 Task: Sort the products in the category "Babies & Kids" by best match.
Action: Mouse moved to (273, 114)
Screenshot: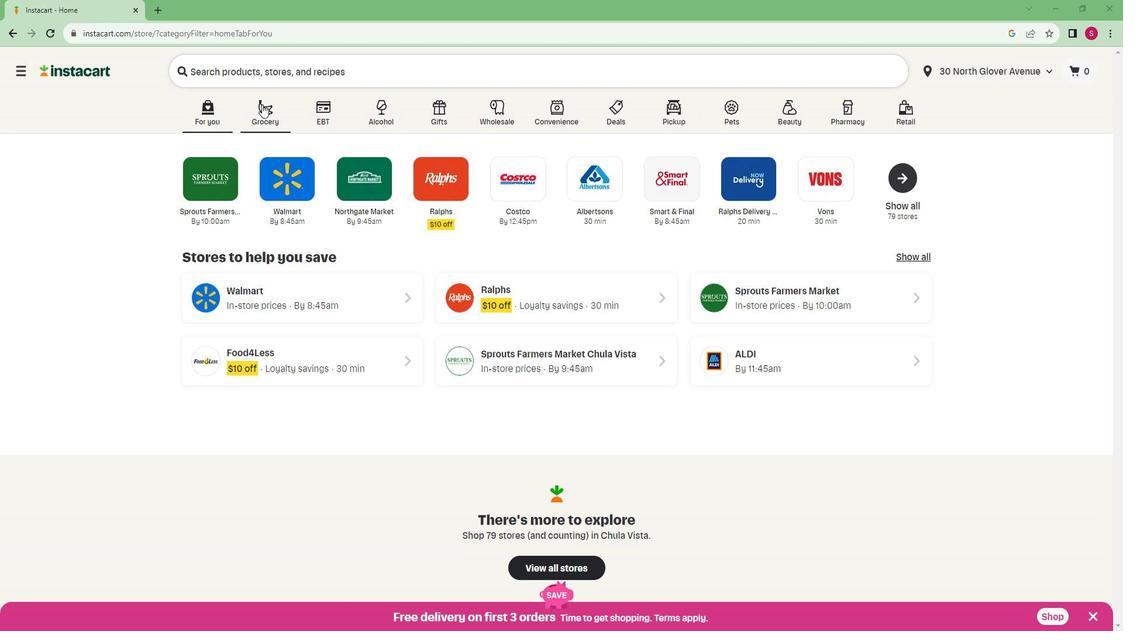 
Action: Mouse pressed left at (273, 114)
Screenshot: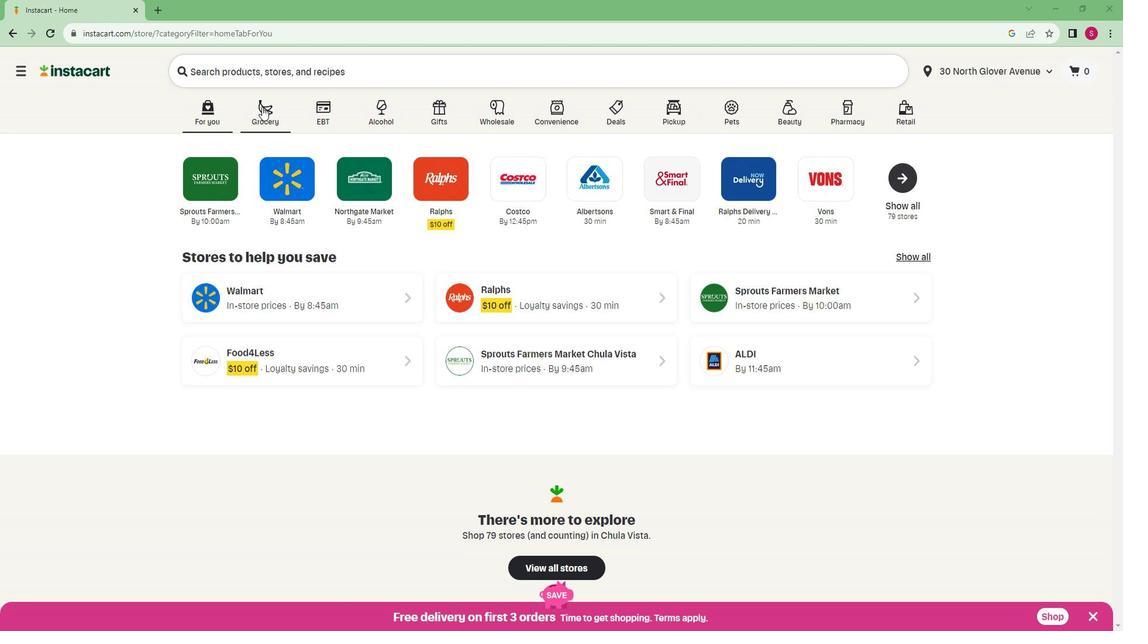 
Action: Mouse moved to (270, 325)
Screenshot: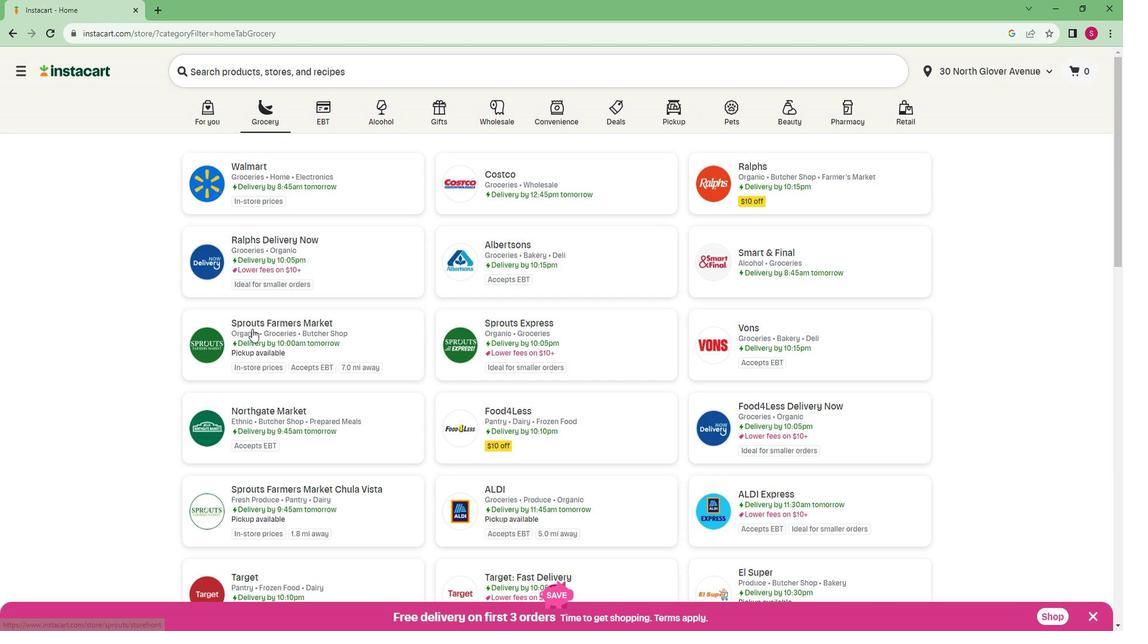 
Action: Mouse pressed left at (270, 325)
Screenshot: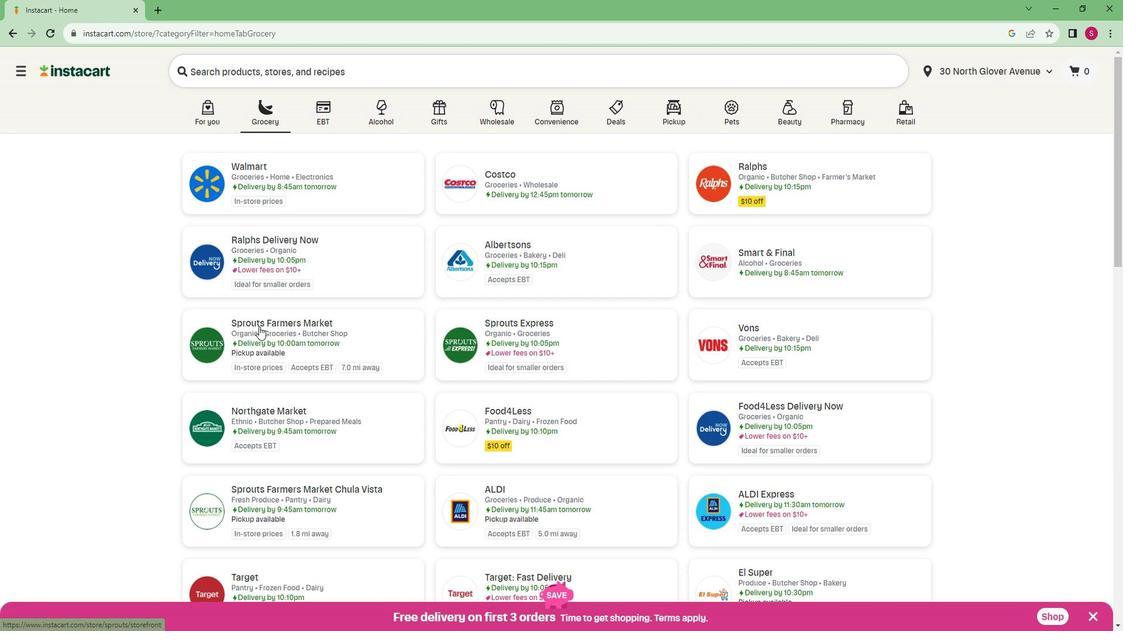 
Action: Mouse moved to (74, 479)
Screenshot: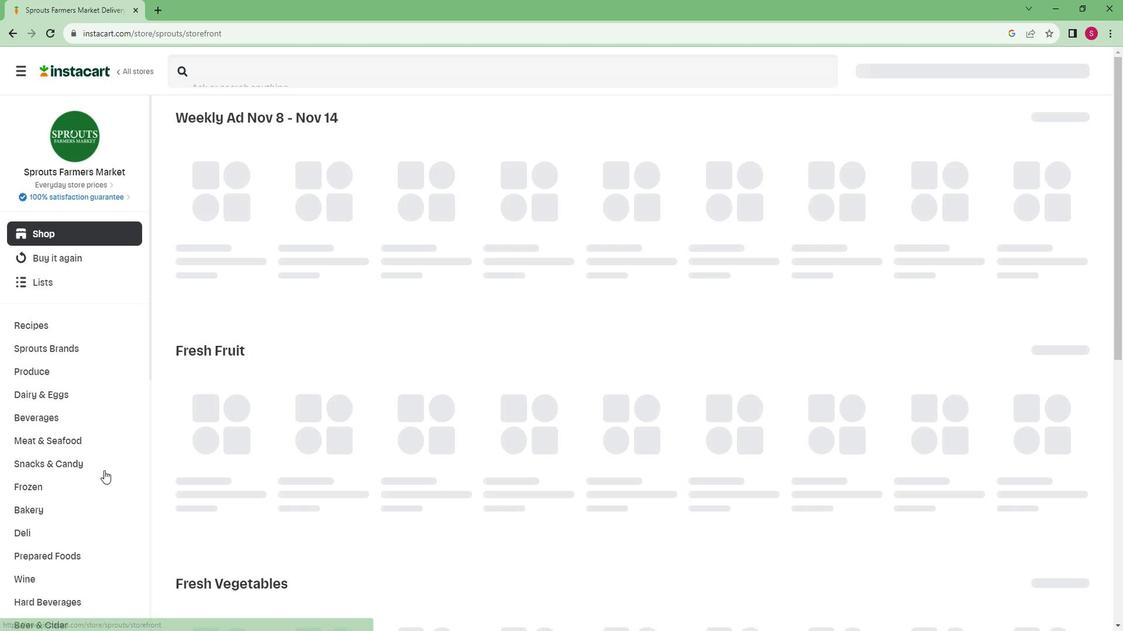 
Action: Mouse scrolled (74, 479) with delta (0, 0)
Screenshot: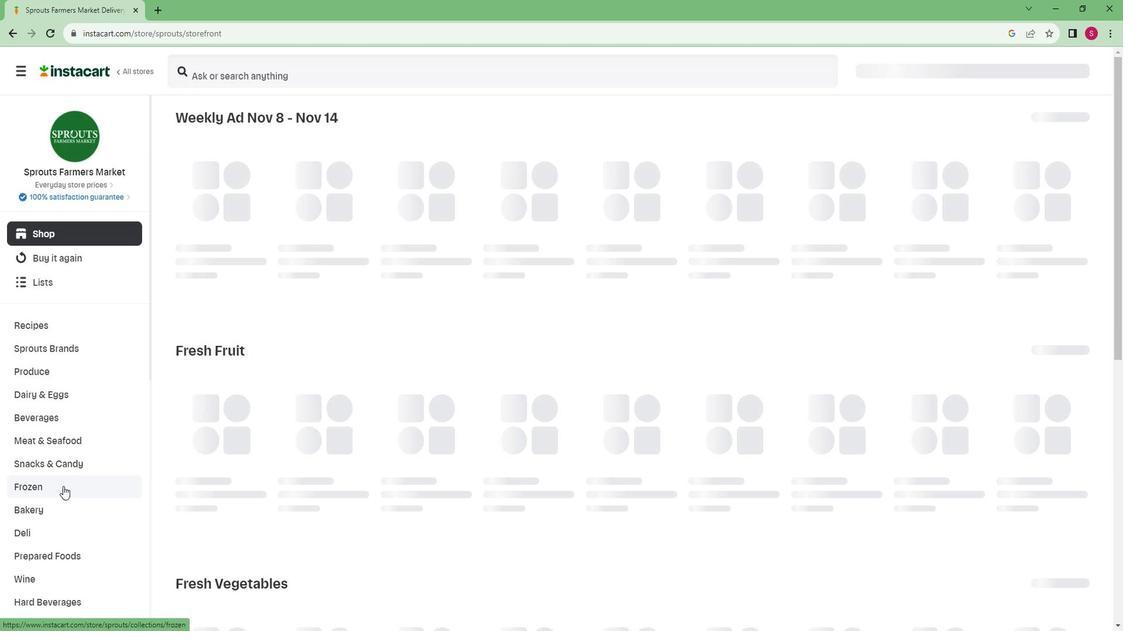 
Action: Mouse scrolled (74, 479) with delta (0, 0)
Screenshot: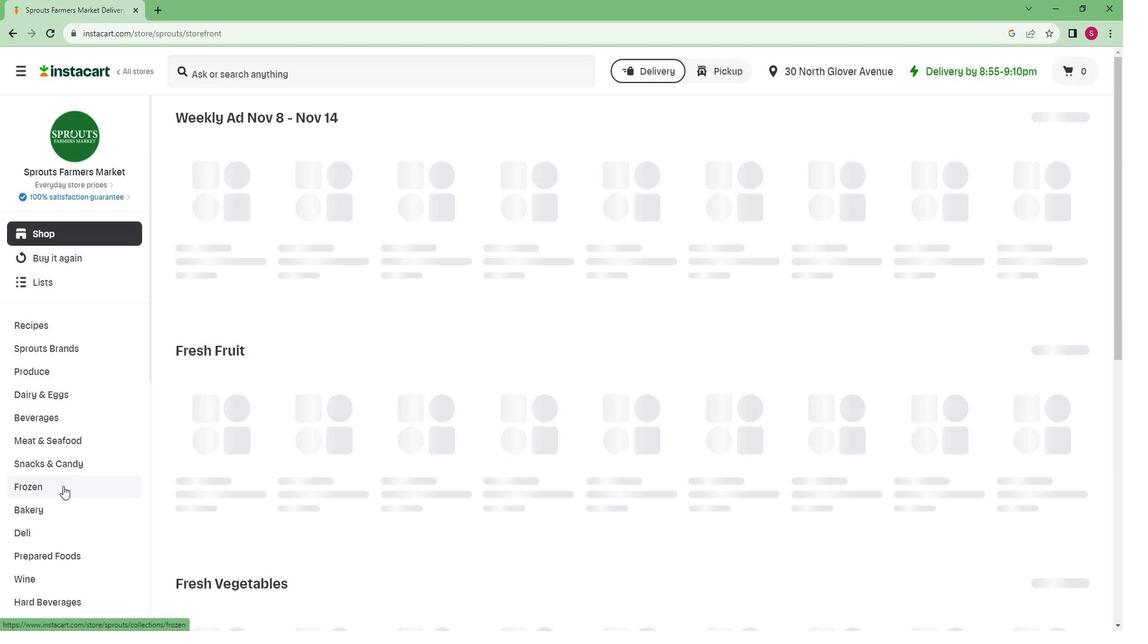 
Action: Mouse scrolled (74, 479) with delta (0, 0)
Screenshot: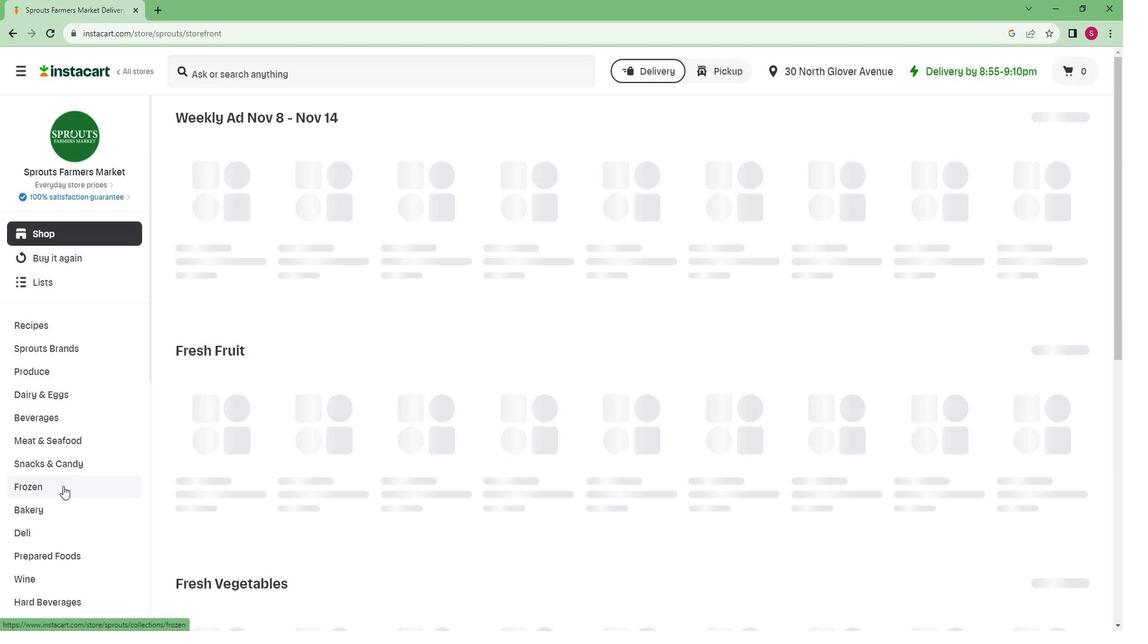 
Action: Mouse scrolled (74, 479) with delta (0, 0)
Screenshot: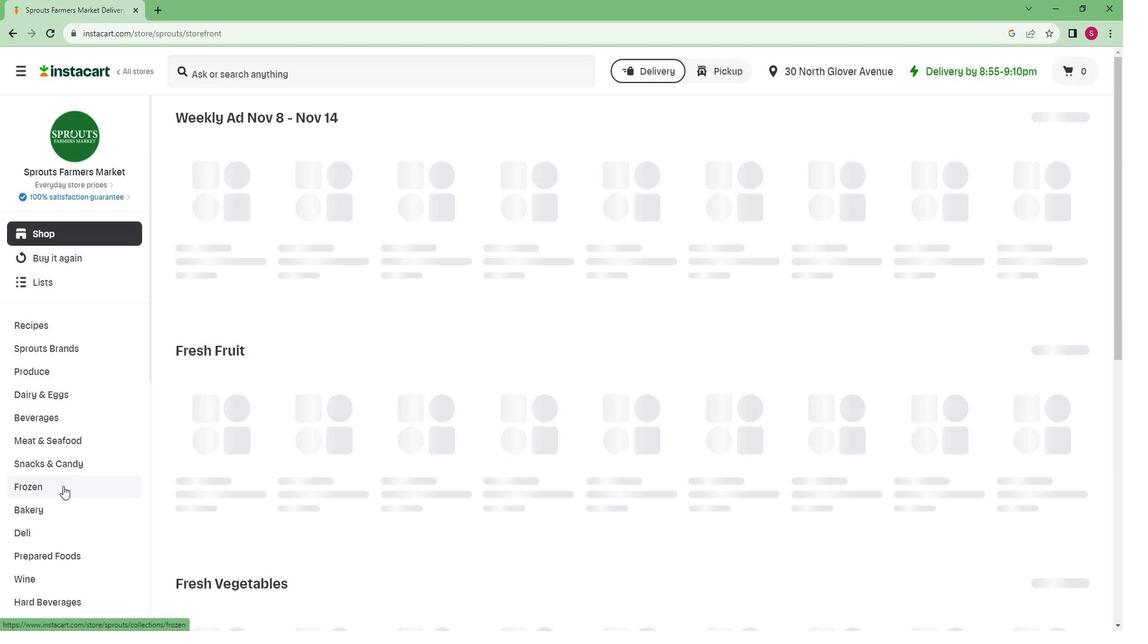 
Action: Mouse scrolled (74, 479) with delta (0, 0)
Screenshot: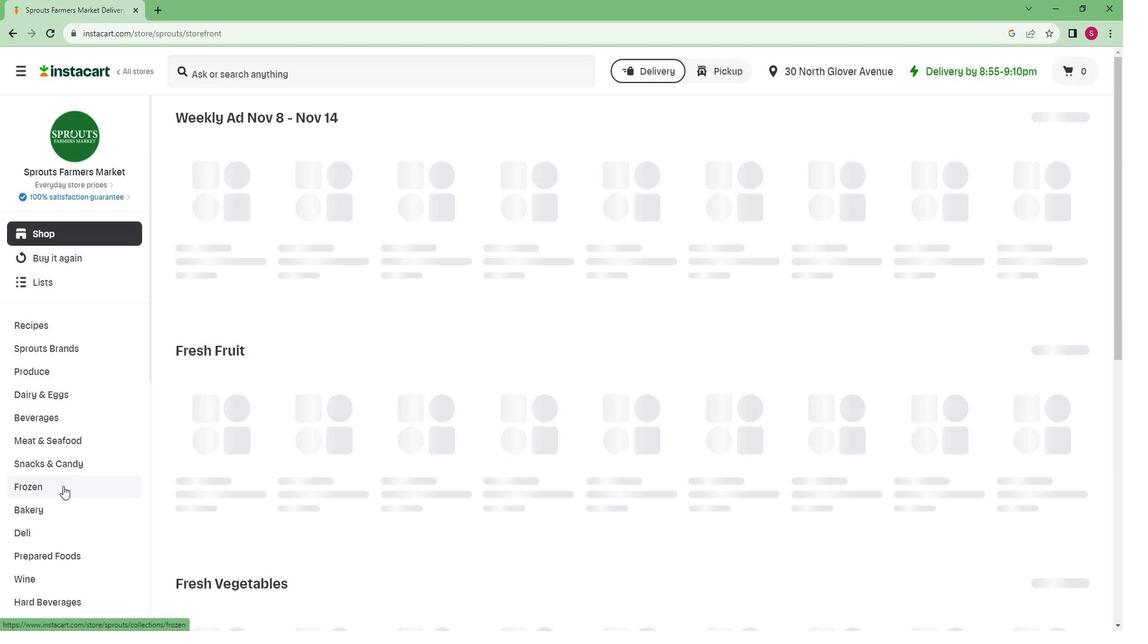 
Action: Mouse moved to (74, 479)
Screenshot: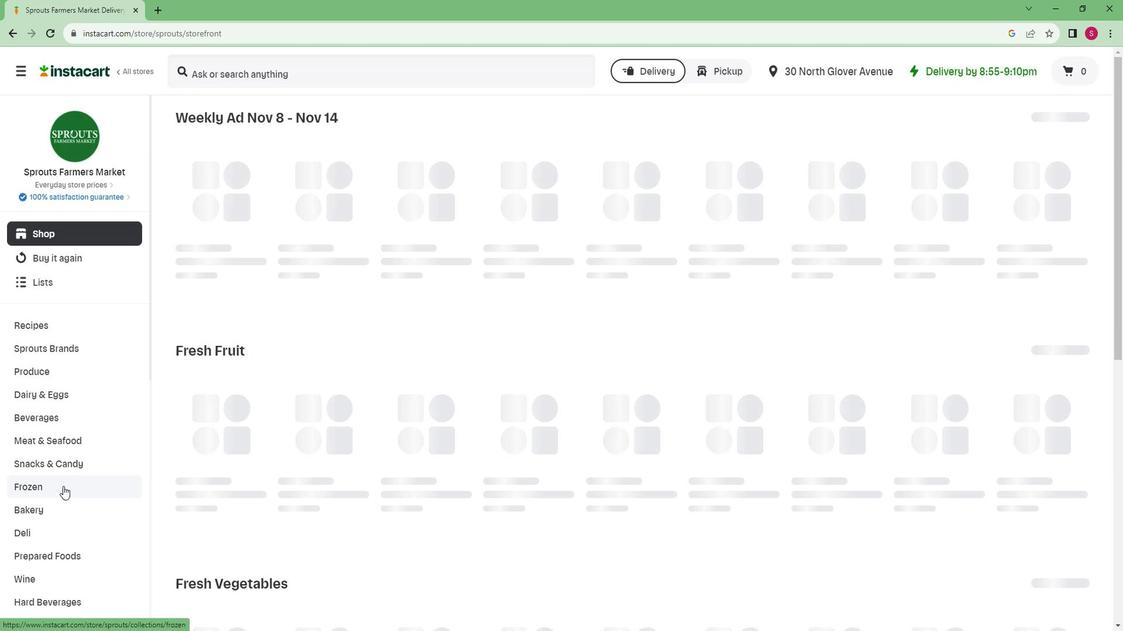 
Action: Mouse scrolled (74, 478) with delta (0, 0)
Screenshot: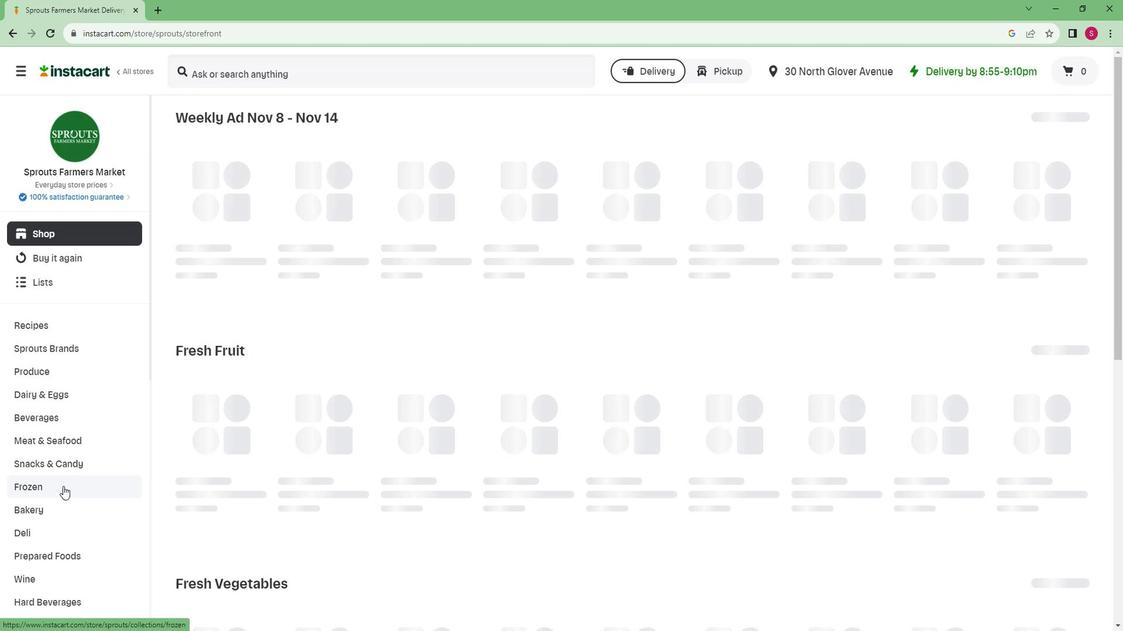 
Action: Mouse moved to (74, 469)
Screenshot: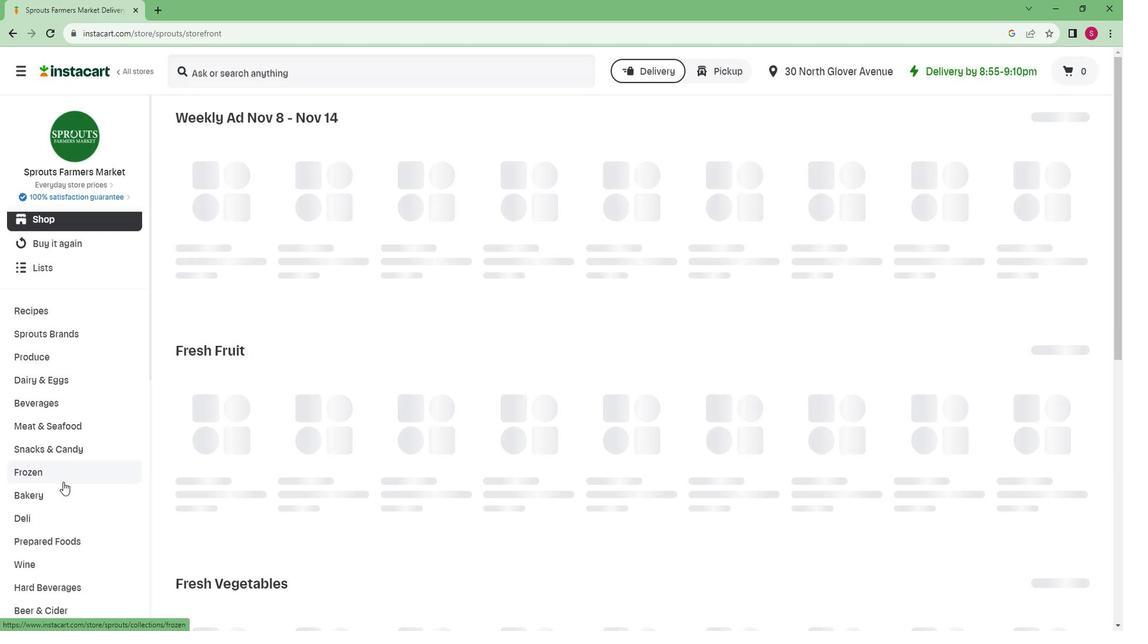 
Action: Mouse scrolled (74, 469) with delta (0, 0)
Screenshot: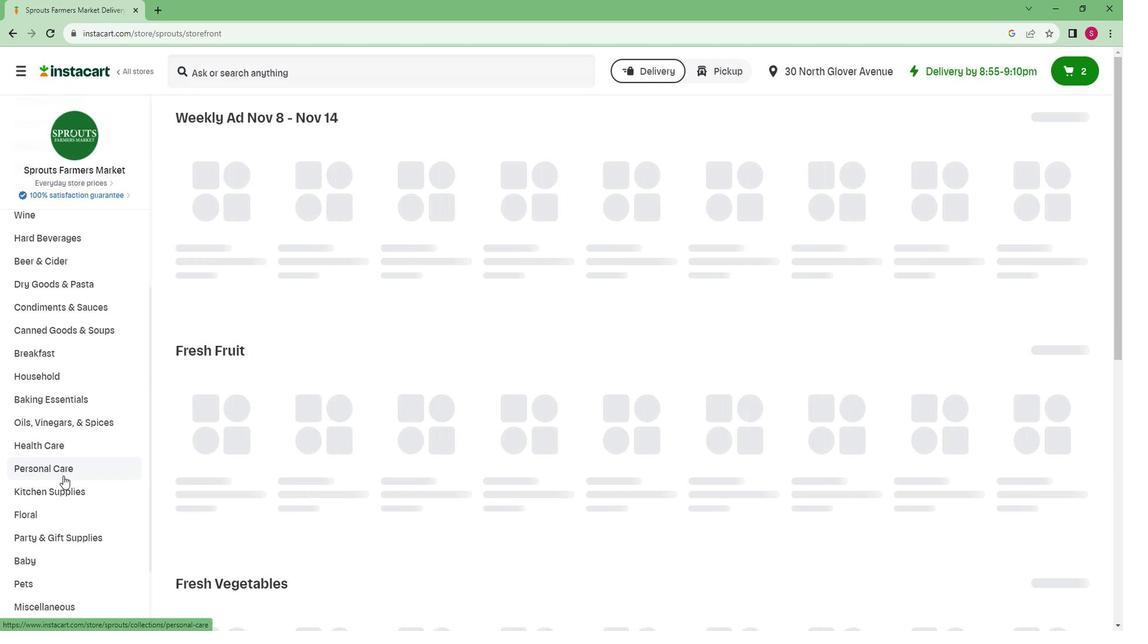 
Action: Mouse scrolled (74, 469) with delta (0, 0)
Screenshot: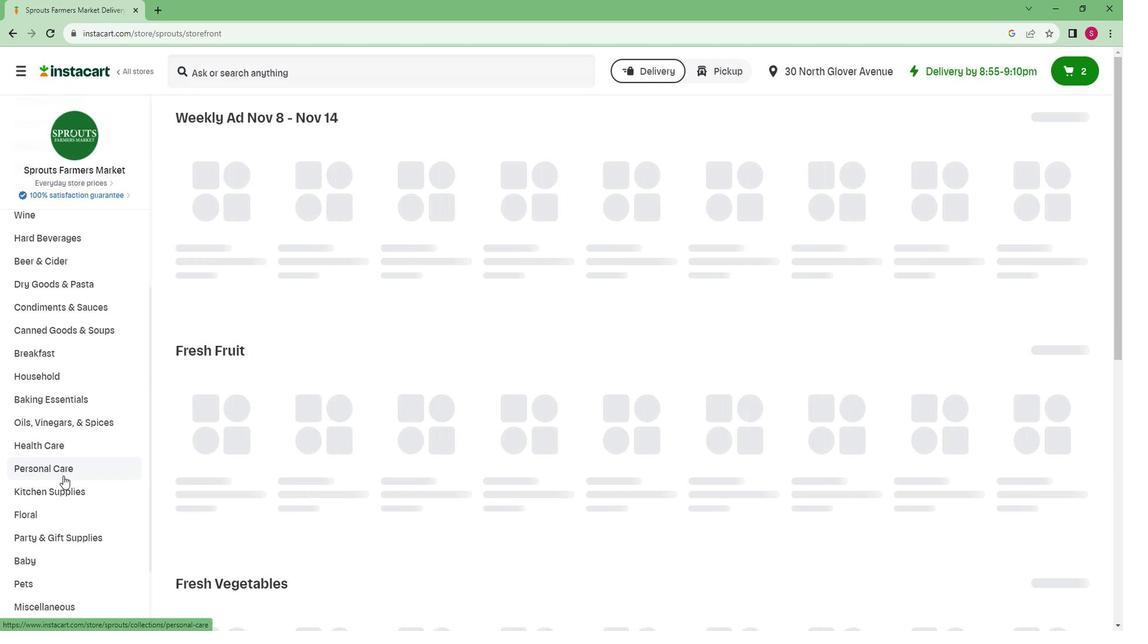 
Action: Mouse scrolled (74, 469) with delta (0, 0)
Screenshot: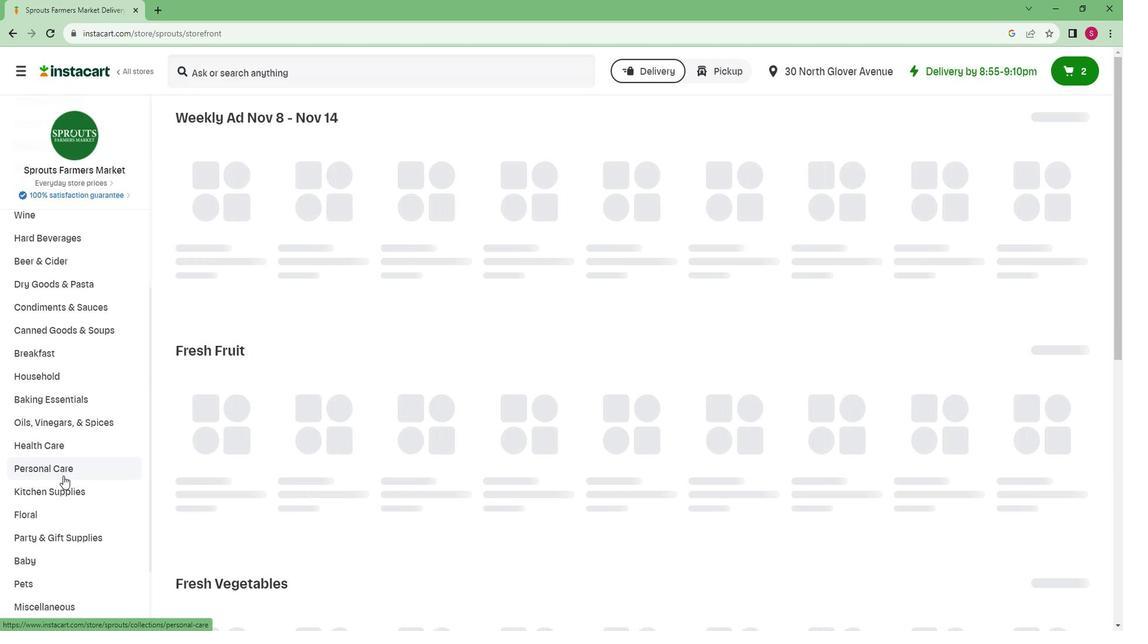 
Action: Mouse scrolled (74, 469) with delta (0, 0)
Screenshot: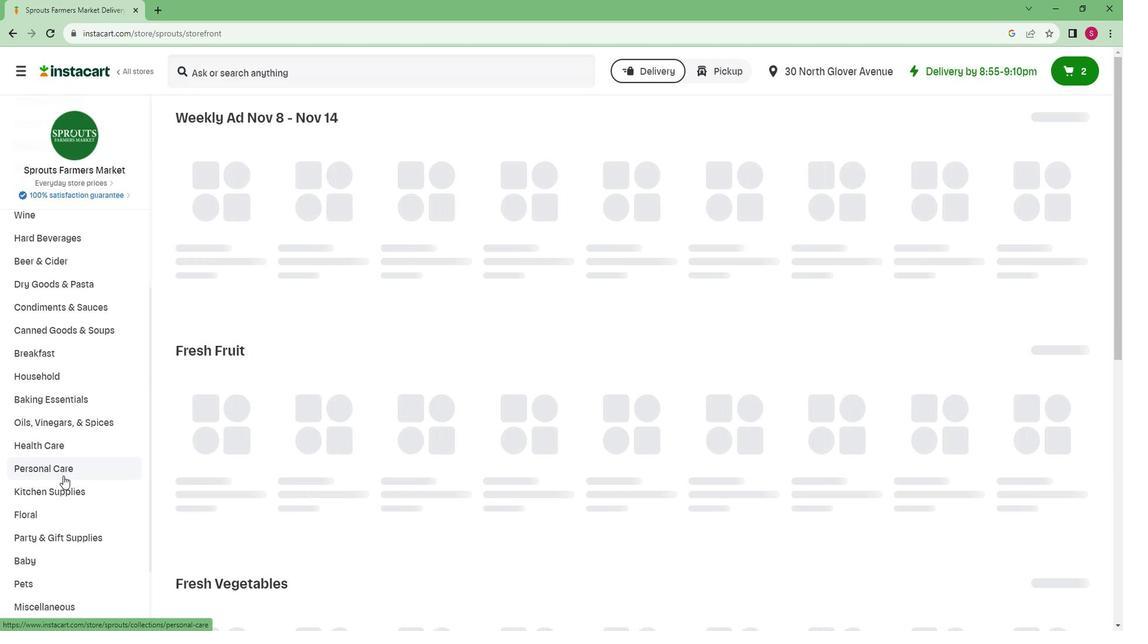 
Action: Mouse scrolled (74, 469) with delta (0, 0)
Screenshot: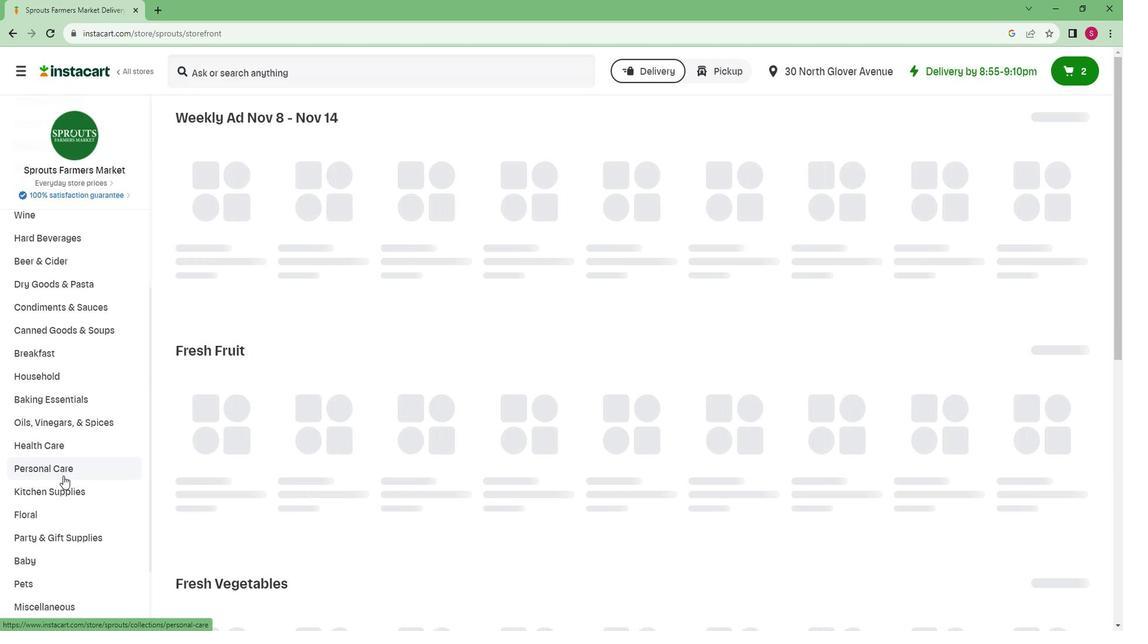 
Action: Mouse moved to (74, 469)
Screenshot: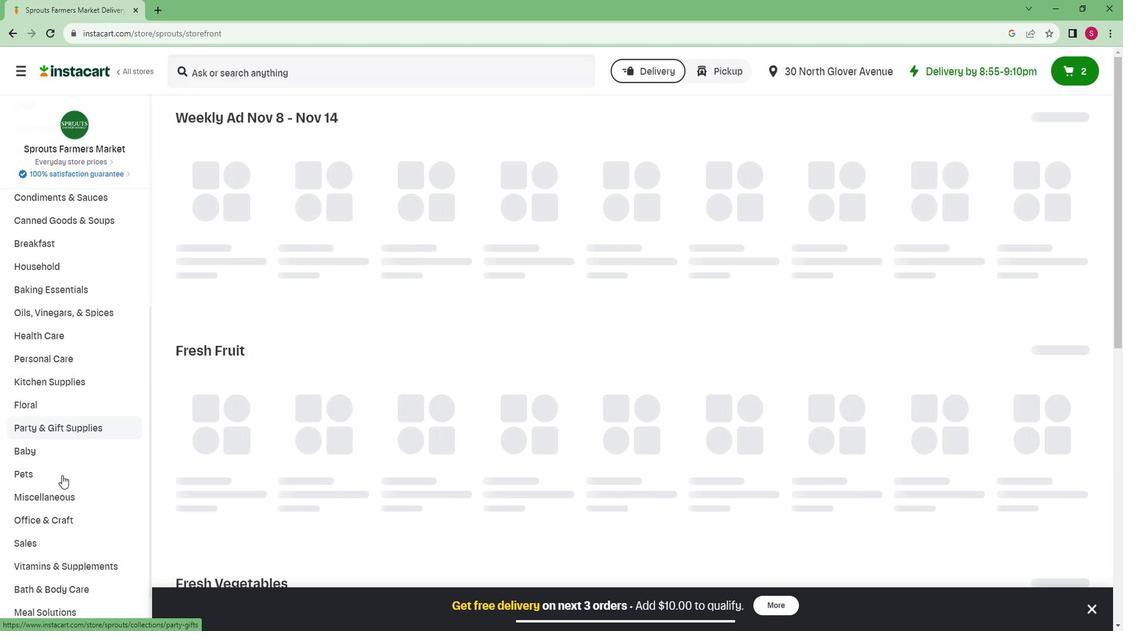 
Action: Mouse scrolled (74, 468) with delta (0, 0)
Screenshot: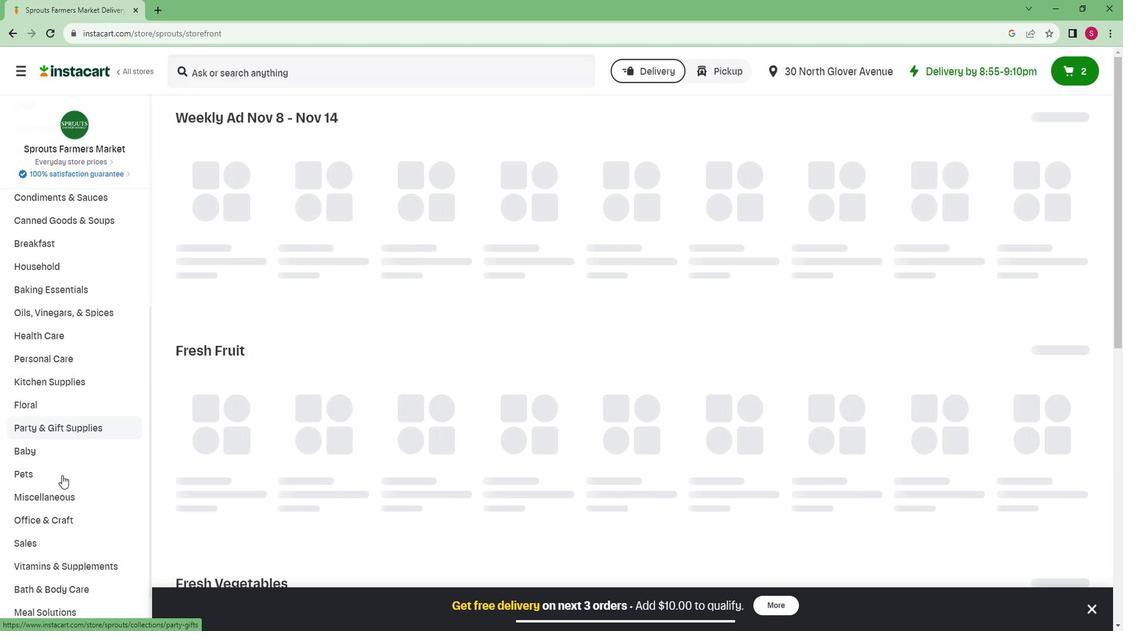 
Action: Mouse moved to (72, 469)
Screenshot: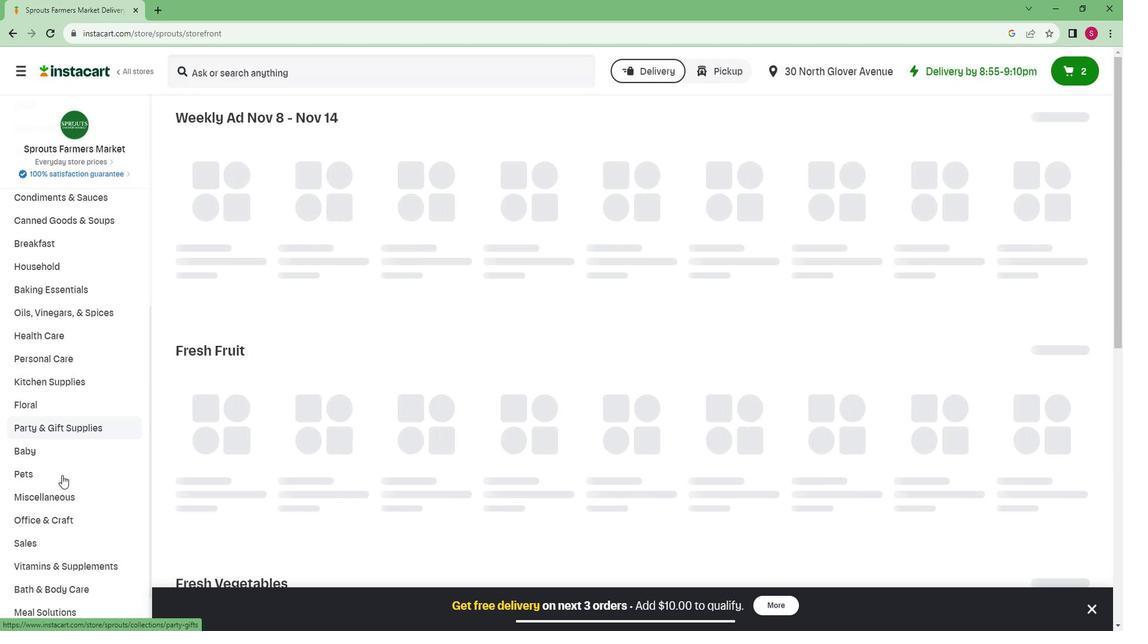
Action: Mouse scrolled (72, 468) with delta (0, 0)
Screenshot: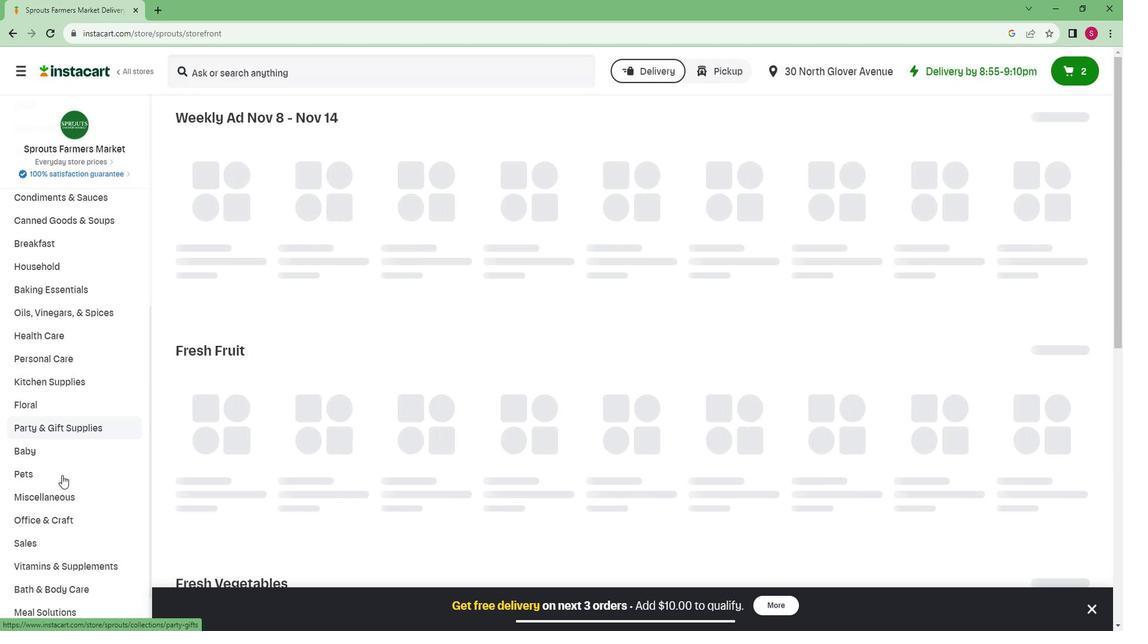 
Action: Mouse moved to (71, 469)
Screenshot: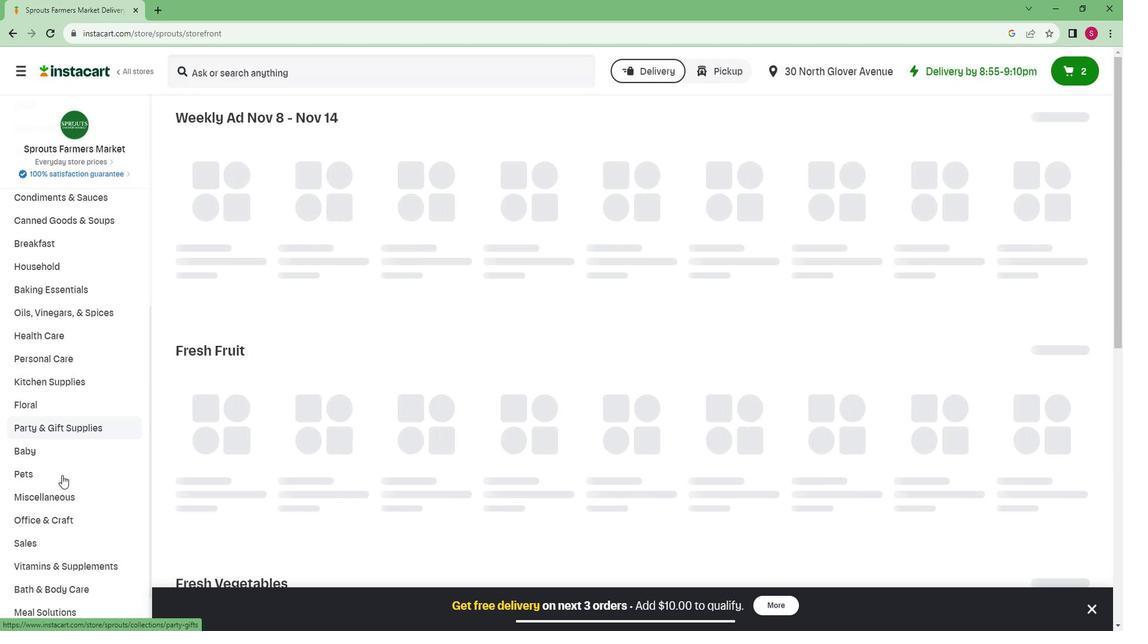 
Action: Mouse scrolled (71, 468) with delta (0, 0)
Screenshot: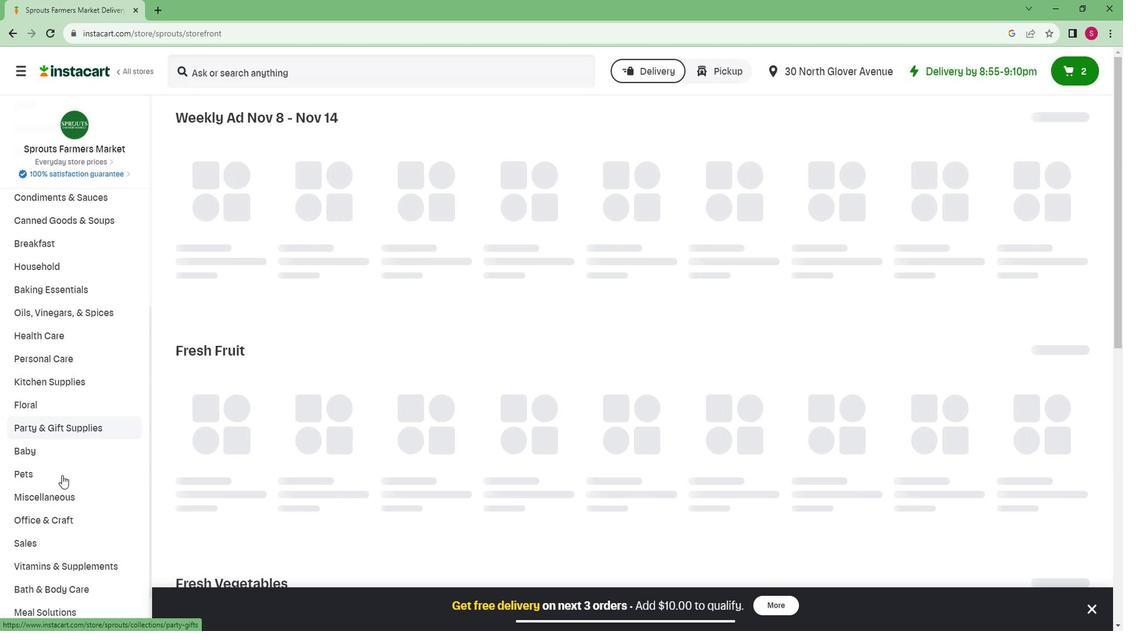 
Action: Mouse moved to (22, 577)
Screenshot: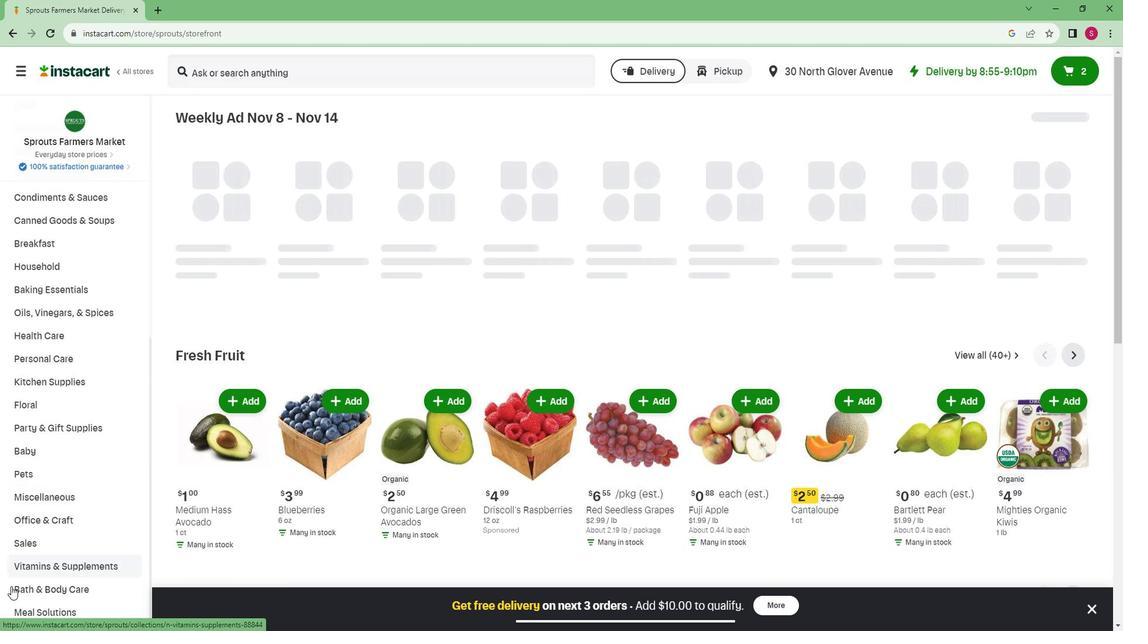 
Action: Mouse pressed left at (22, 577)
Screenshot: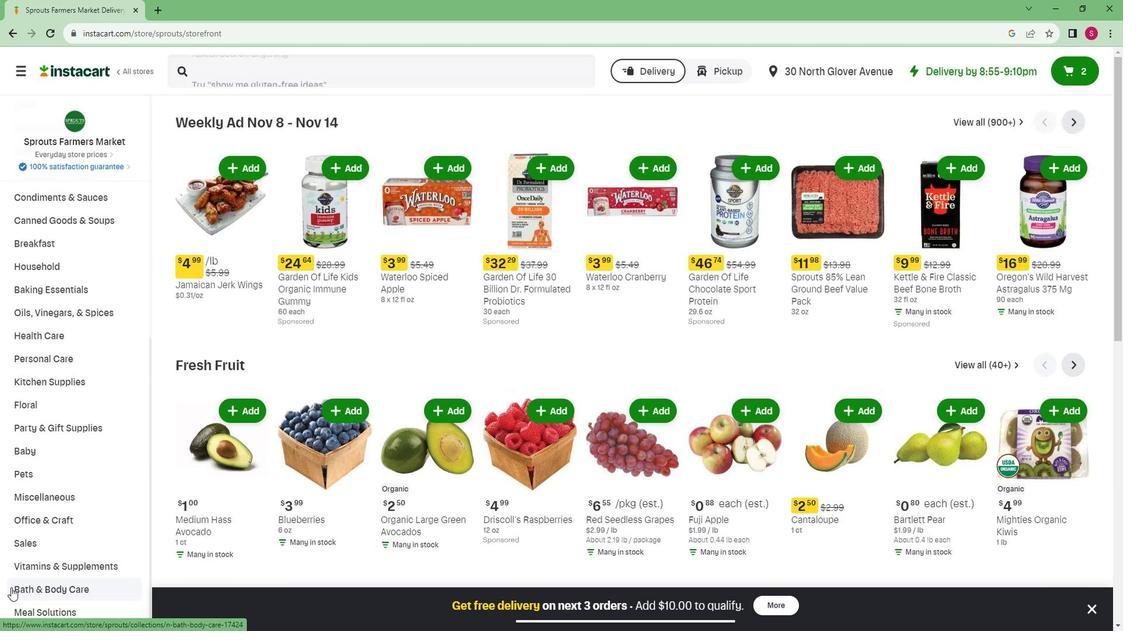 
Action: Mouse moved to (54, 545)
Screenshot: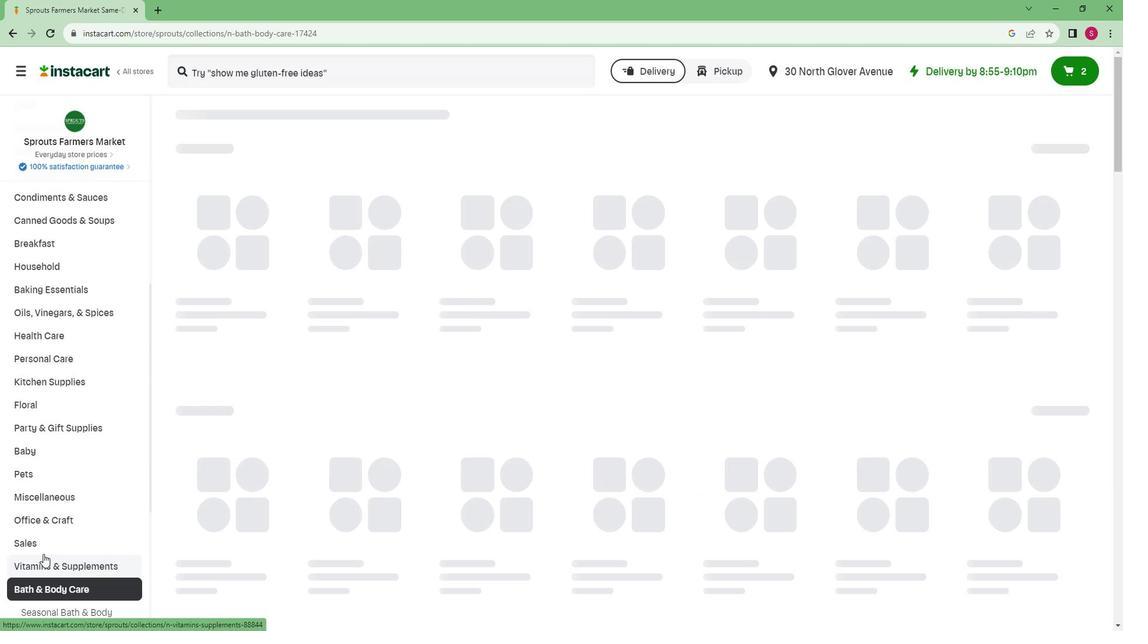 
Action: Mouse scrolled (54, 544) with delta (0, 0)
Screenshot: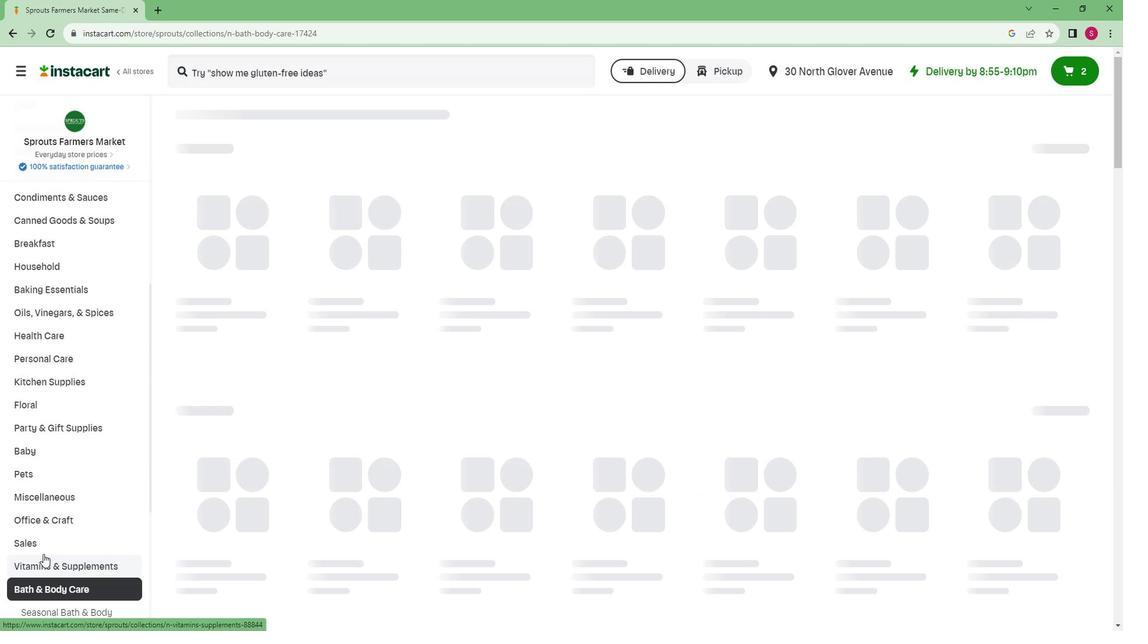 
Action: Mouse scrolled (54, 544) with delta (0, 0)
Screenshot: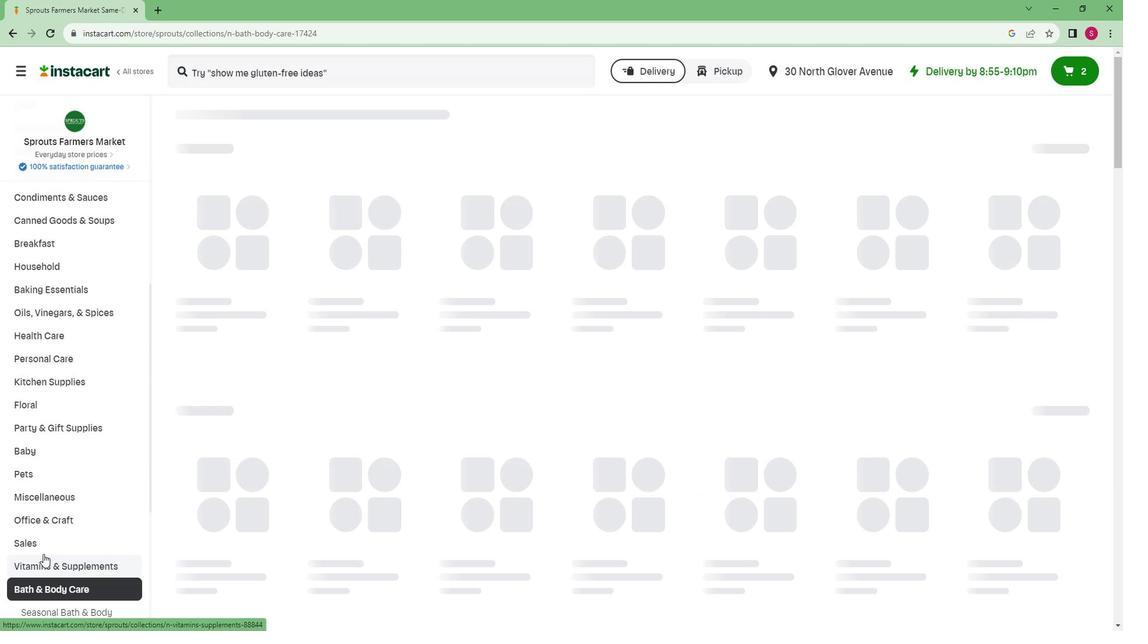 
Action: Mouse scrolled (54, 544) with delta (0, 0)
Screenshot: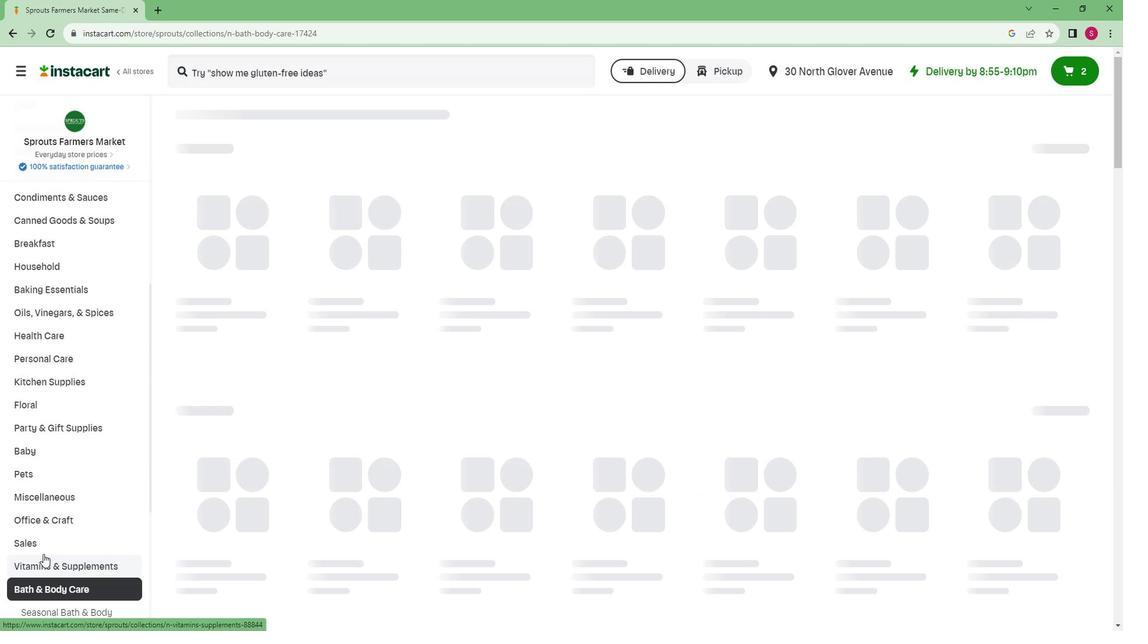 
Action: Mouse scrolled (54, 544) with delta (0, 0)
Screenshot: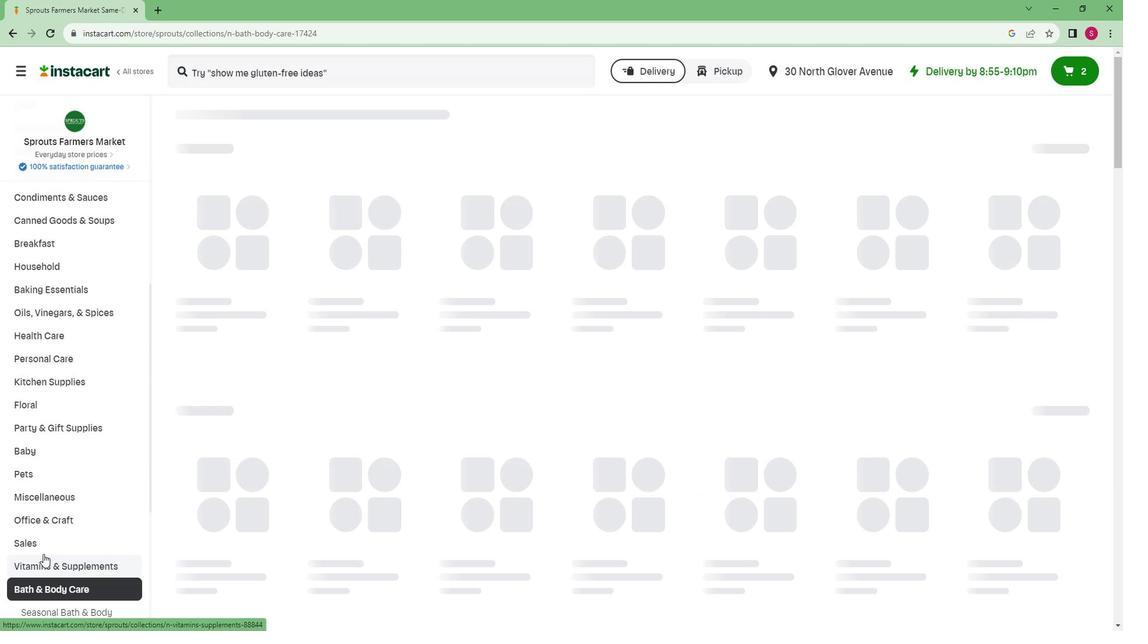 
Action: Mouse scrolled (54, 544) with delta (0, 0)
Screenshot: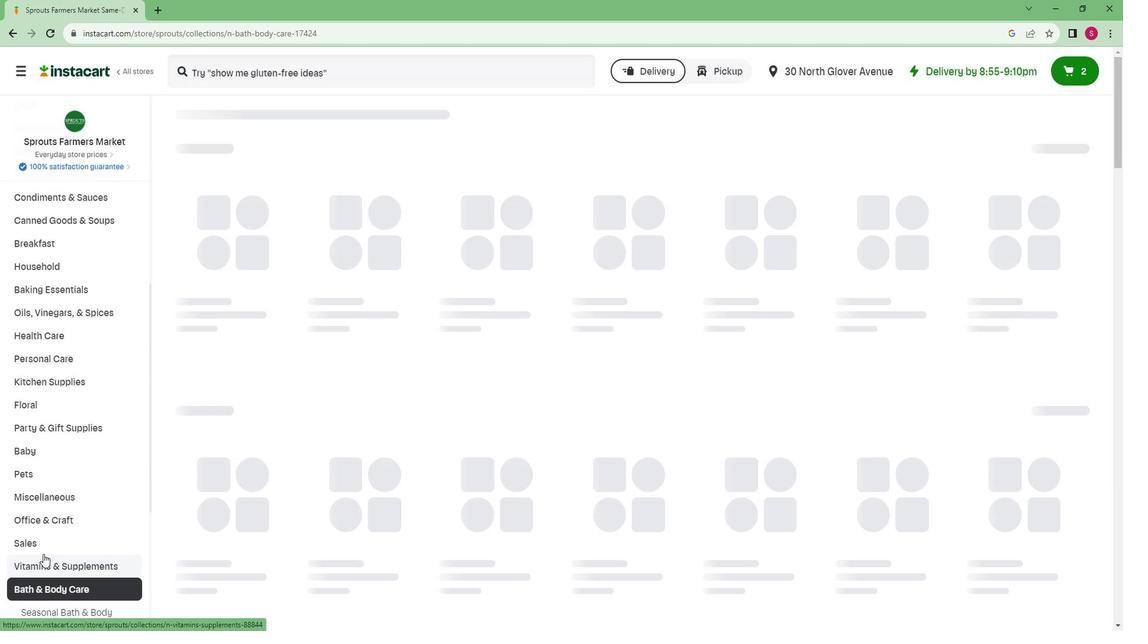 
Action: Mouse scrolled (54, 544) with delta (0, 0)
Screenshot: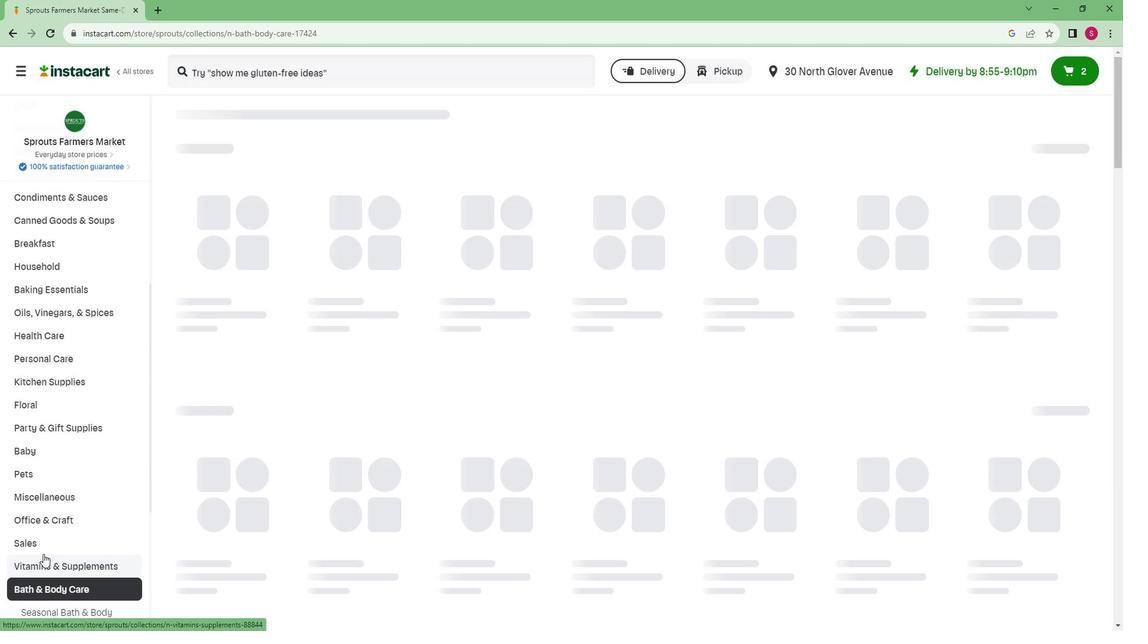 
Action: Mouse moved to (46, 555)
Screenshot: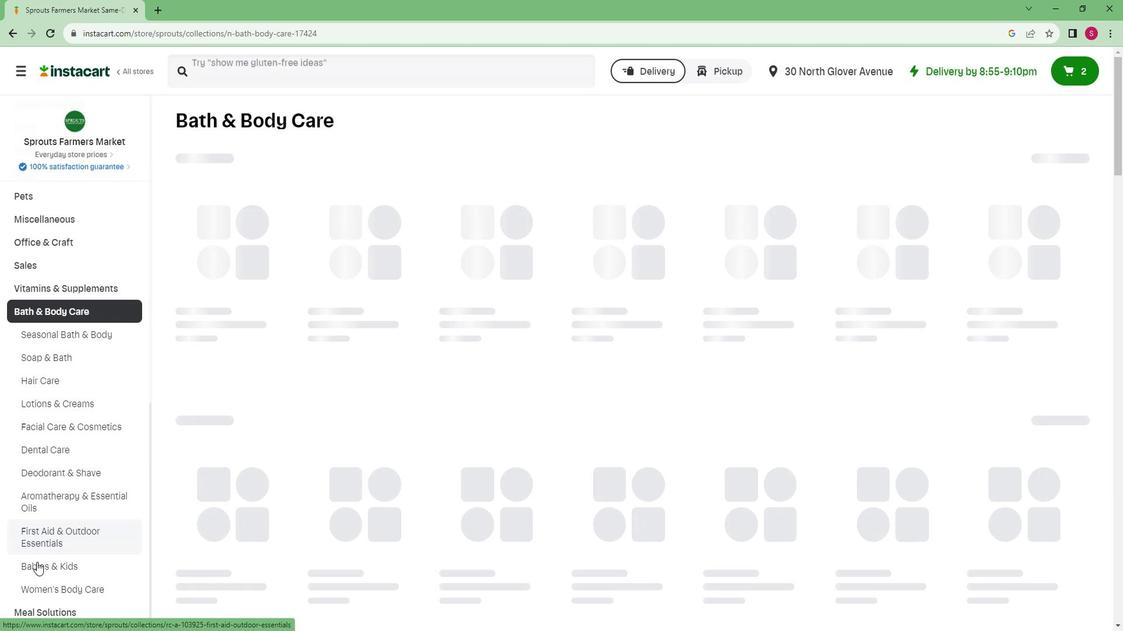 
Action: Mouse pressed left at (46, 555)
Screenshot: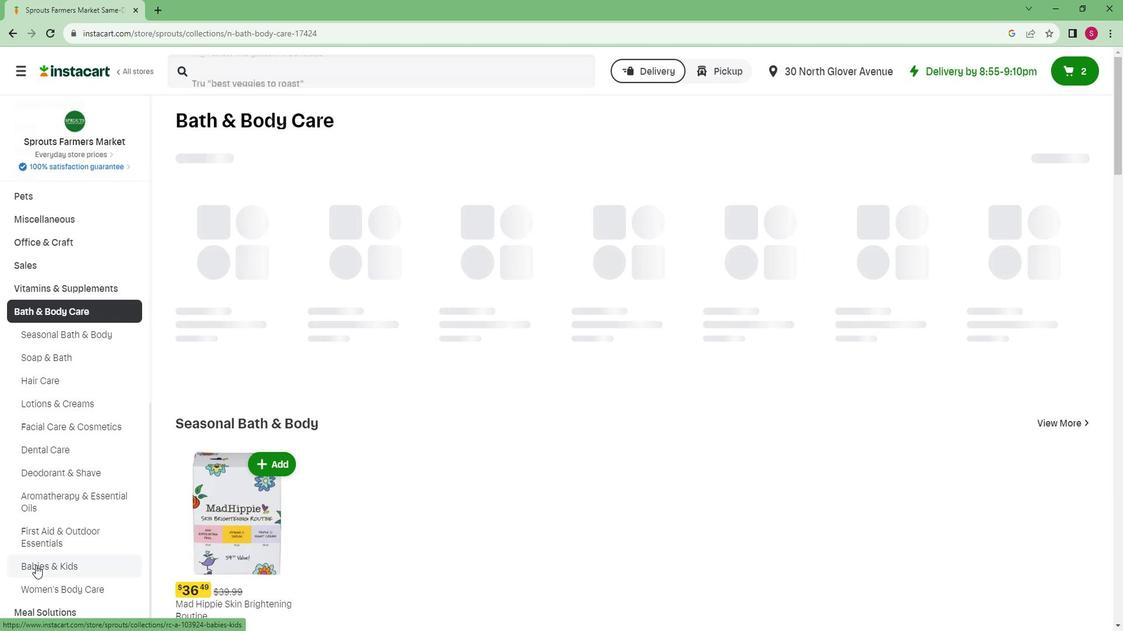 
Action: Mouse moved to (1025, 169)
Screenshot: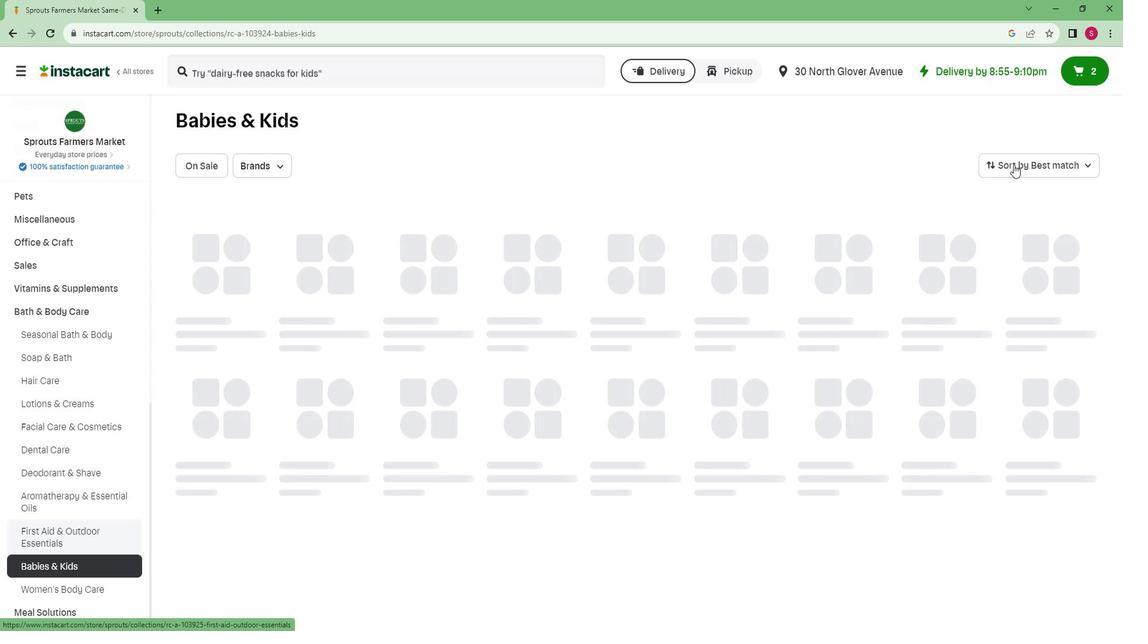 
Action: Mouse pressed left at (1025, 169)
Screenshot: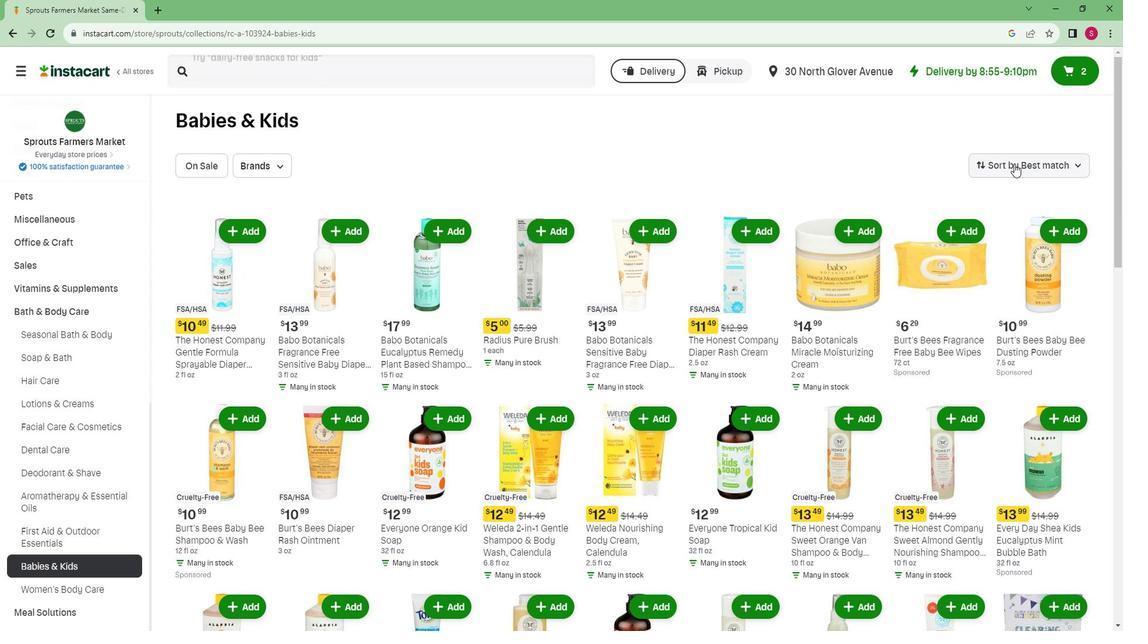 
Action: Mouse moved to (1019, 208)
Screenshot: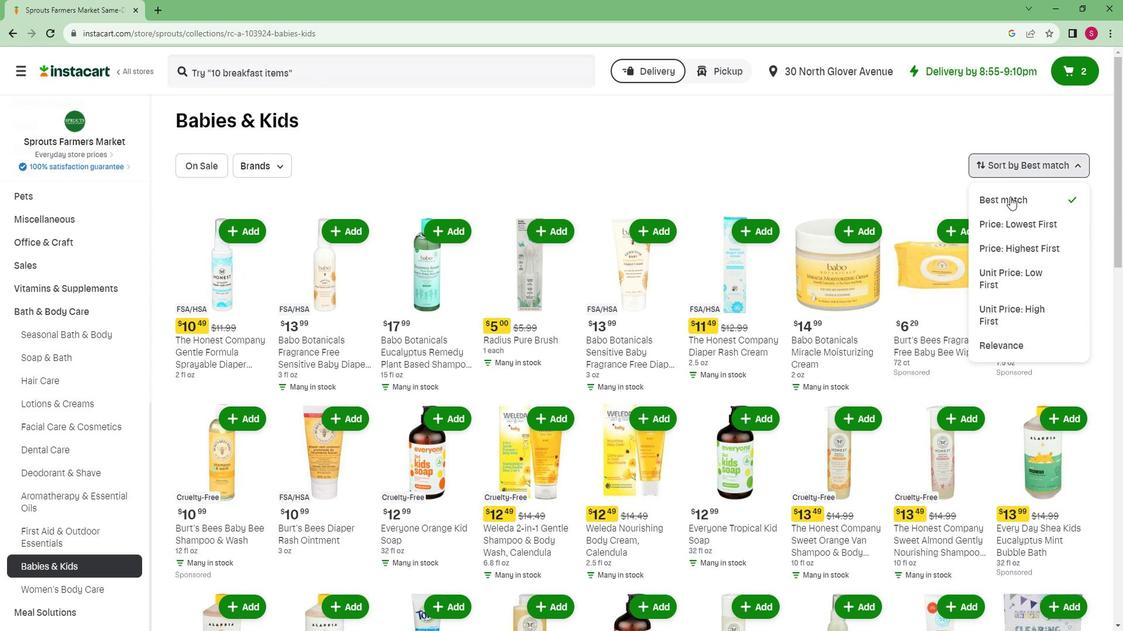 
Action: Mouse pressed left at (1019, 208)
Screenshot: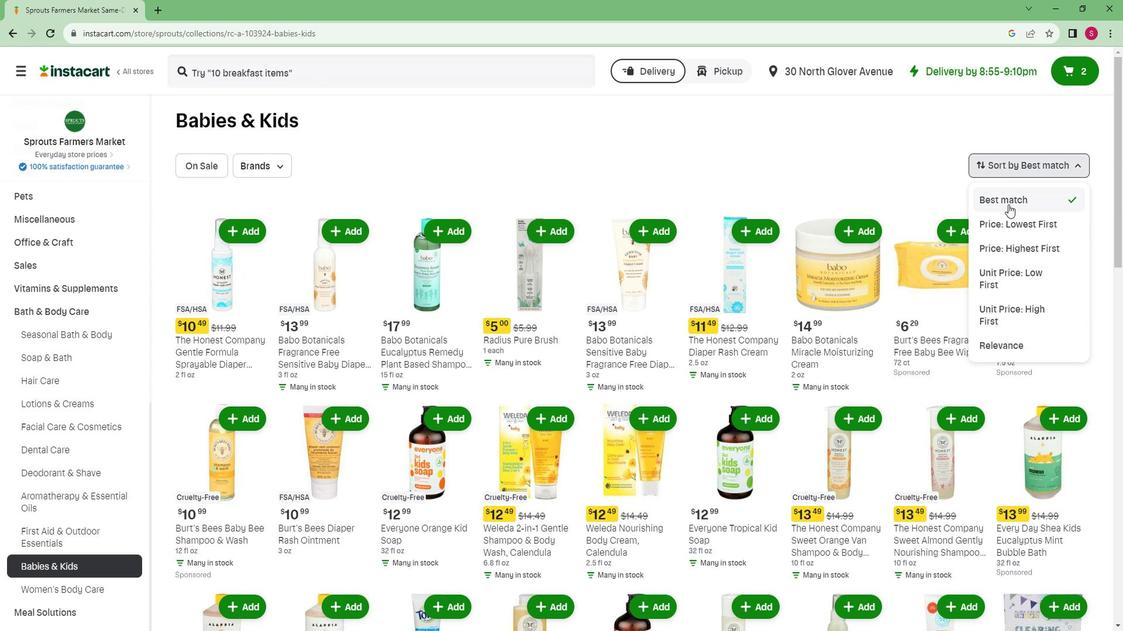 
Action: Mouse moved to (1018, 208)
Screenshot: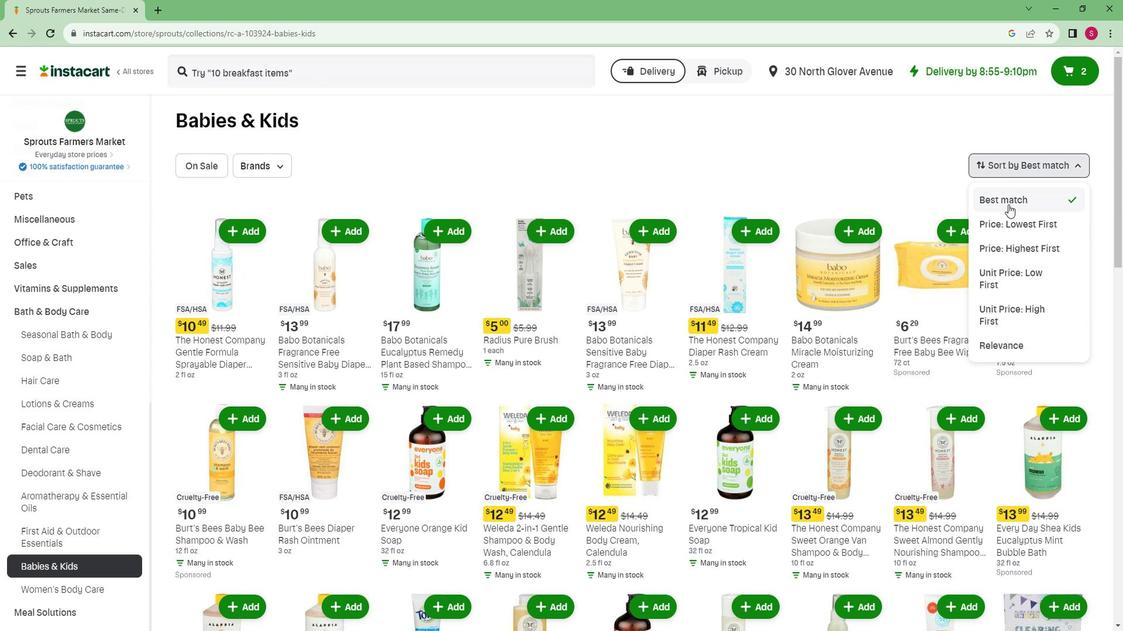 
